 Task: Display the location "169 Perry Street, Grand Blanc, Michigan" while booking.
Action: Mouse moved to (814, 531)
Screenshot: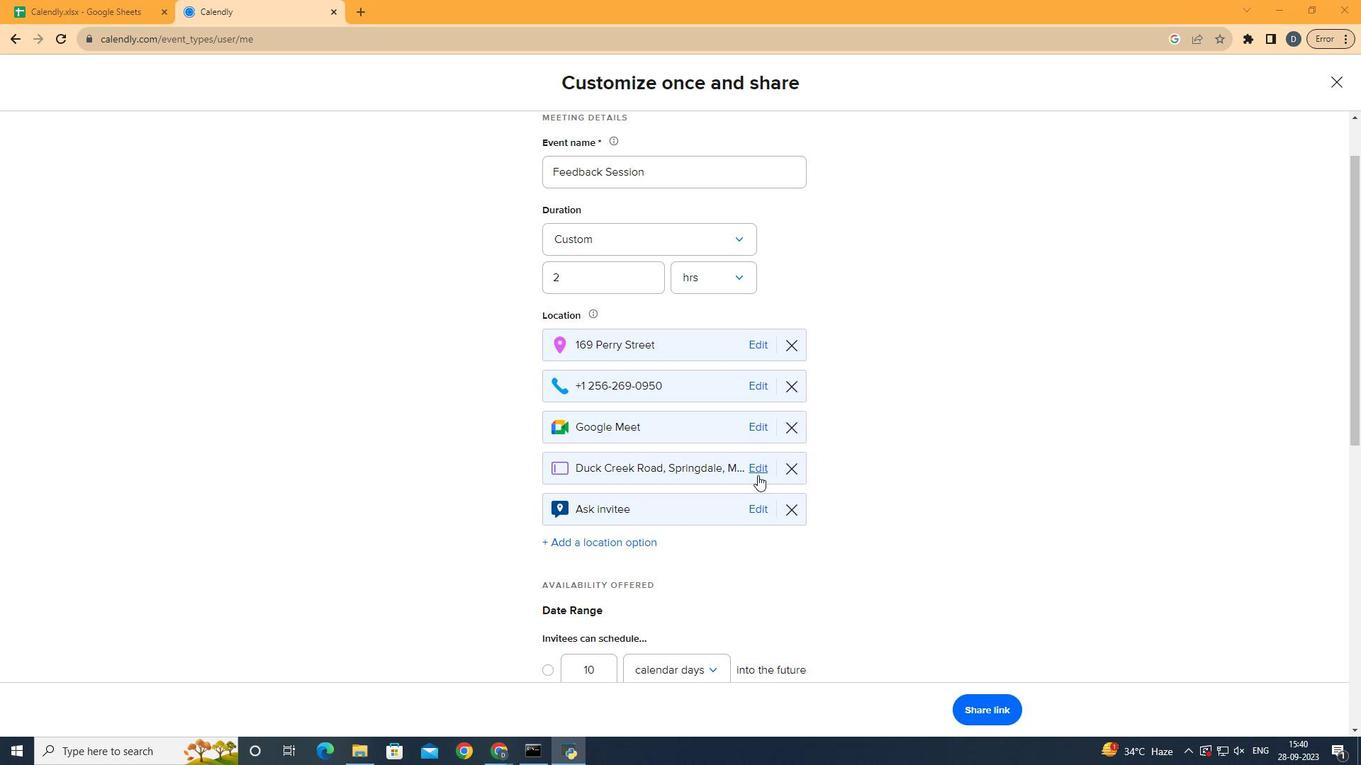 
Action: Mouse pressed left at (814, 531)
Screenshot: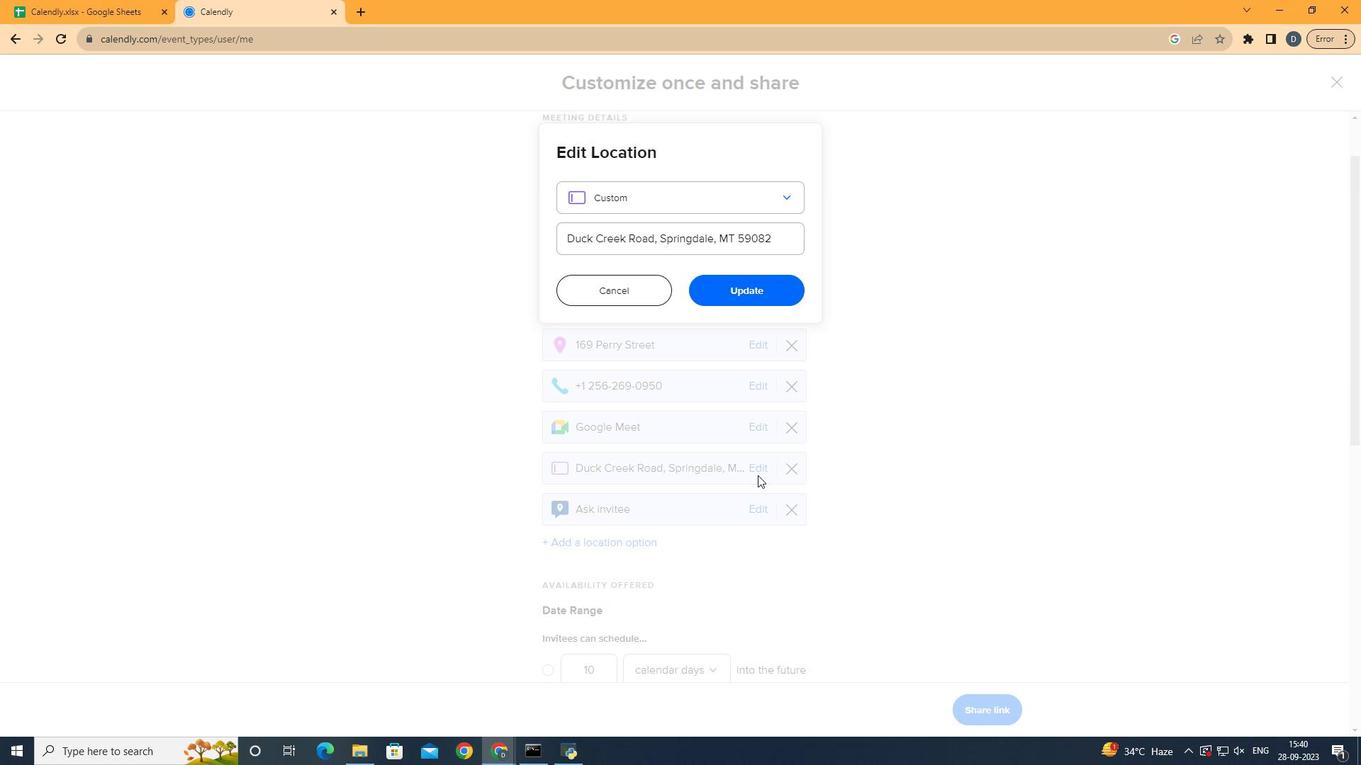 
Action: Mouse moved to (777, 244)
Screenshot: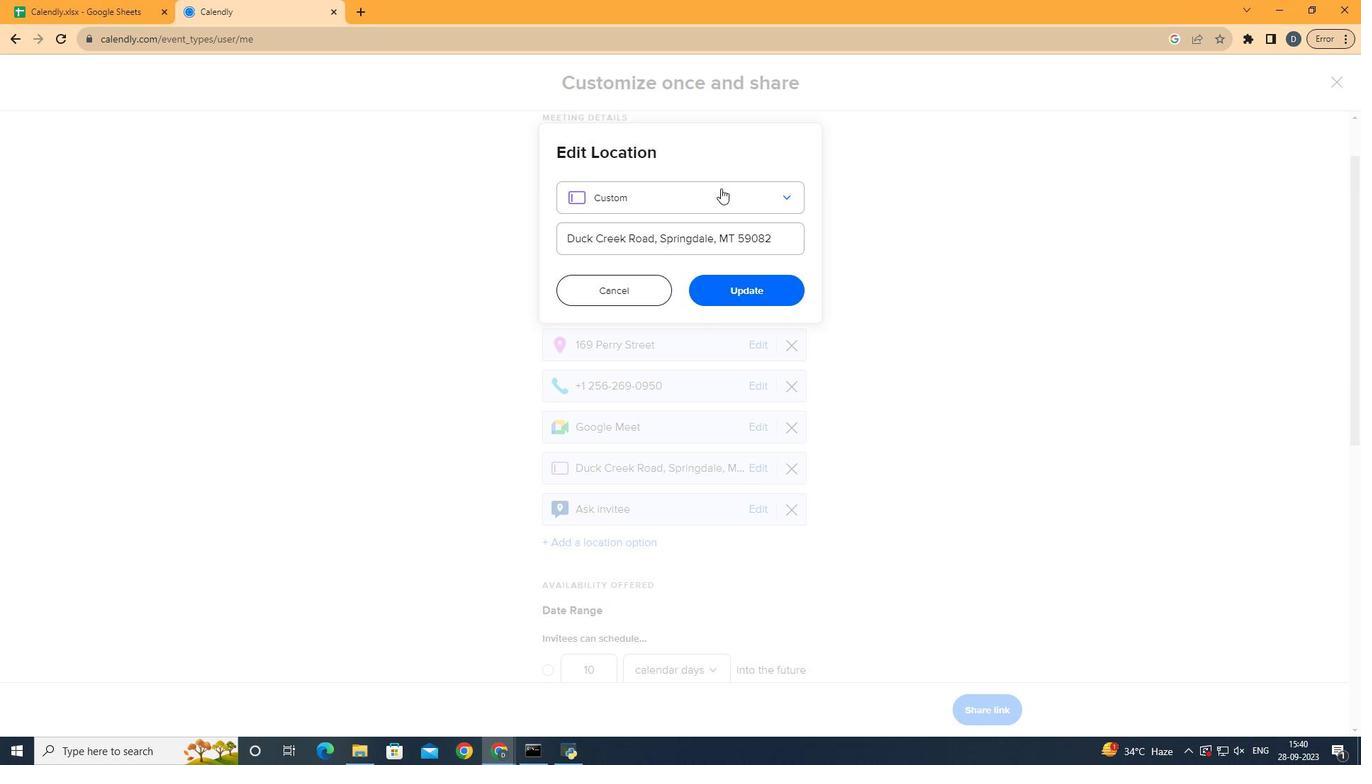 
Action: Mouse pressed left at (777, 244)
Screenshot: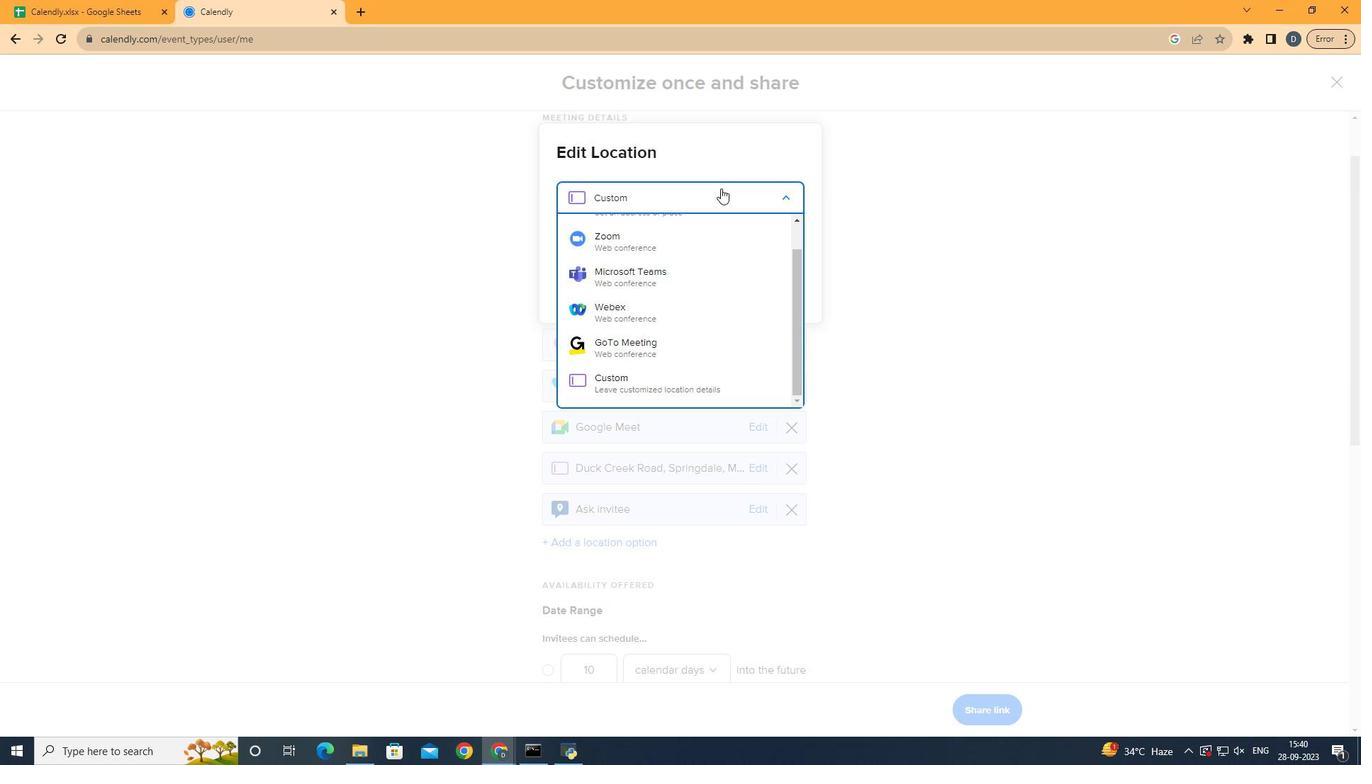 
Action: Mouse moved to (789, 450)
Screenshot: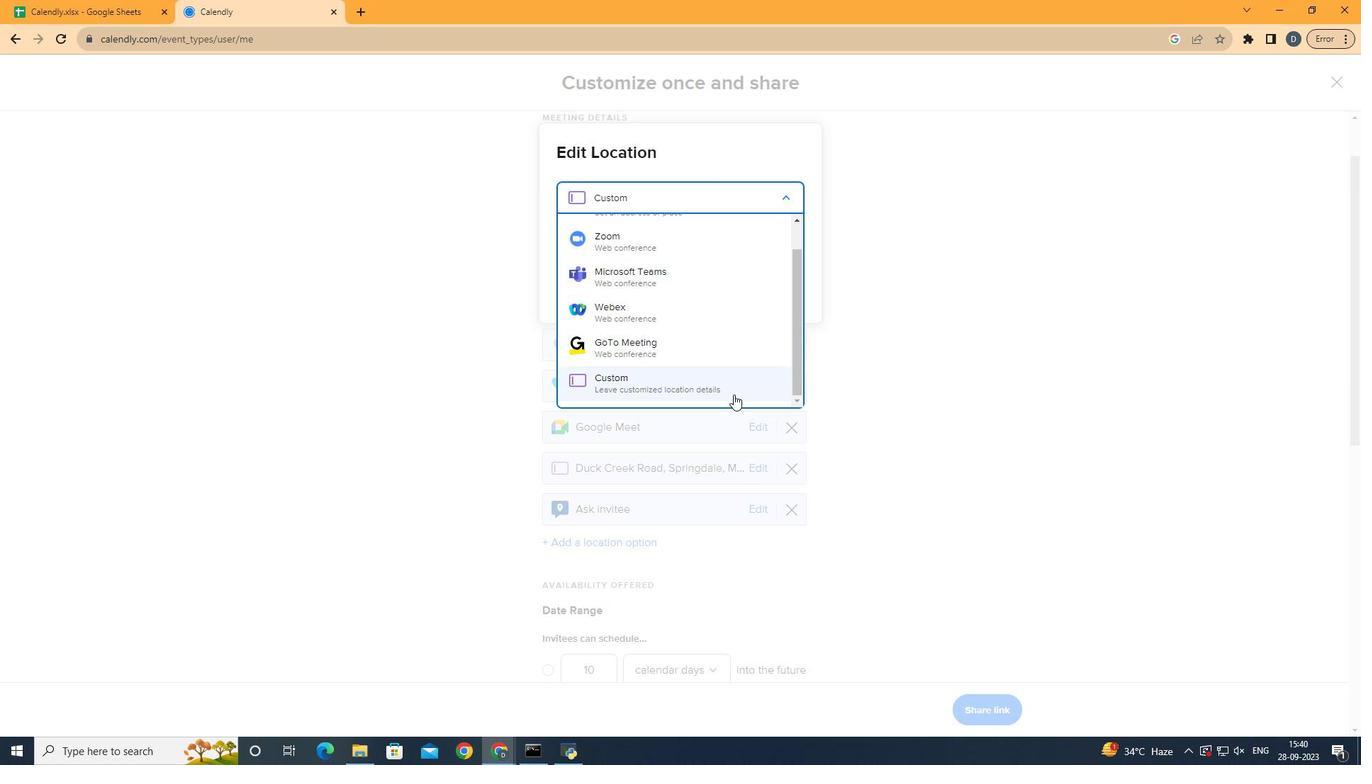 
Action: Mouse scrolled (789, 451) with delta (0, 0)
Screenshot: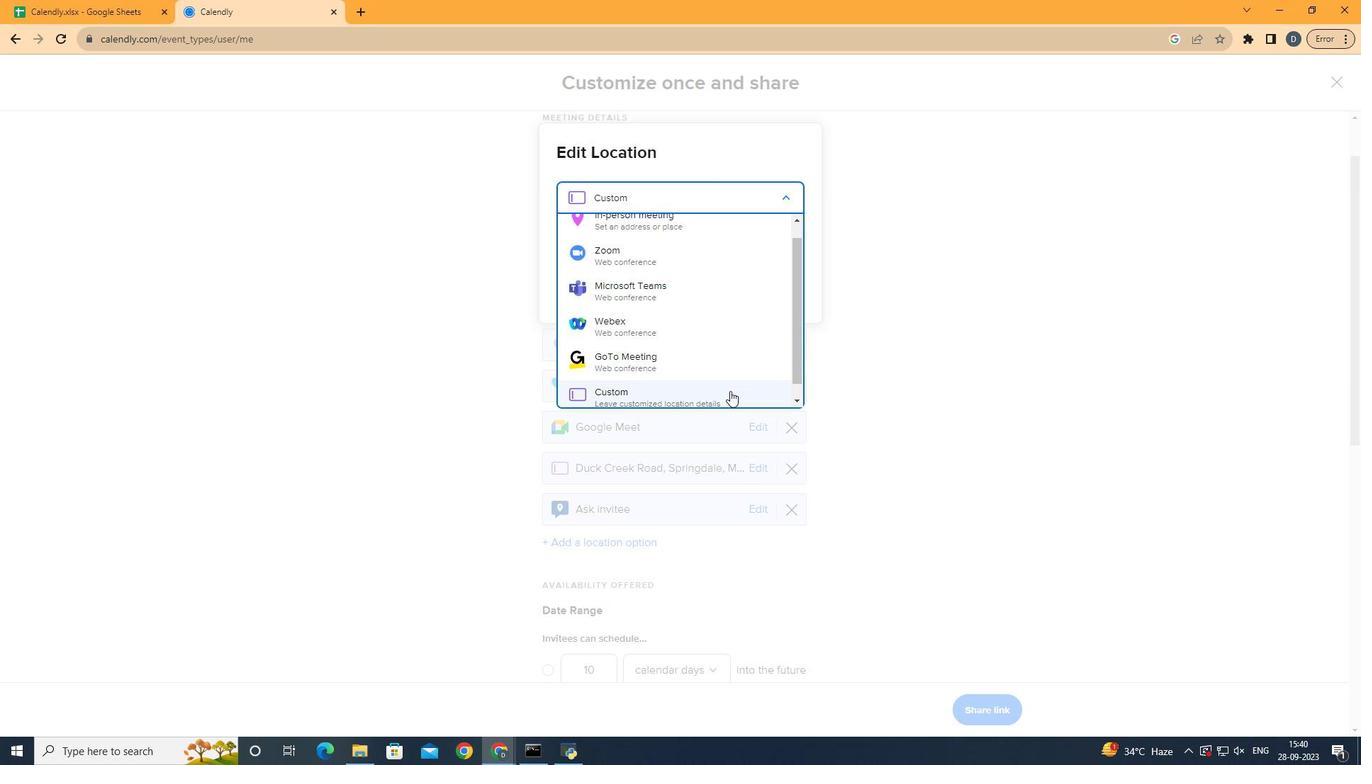 
Action: Mouse scrolled (789, 451) with delta (0, 0)
Screenshot: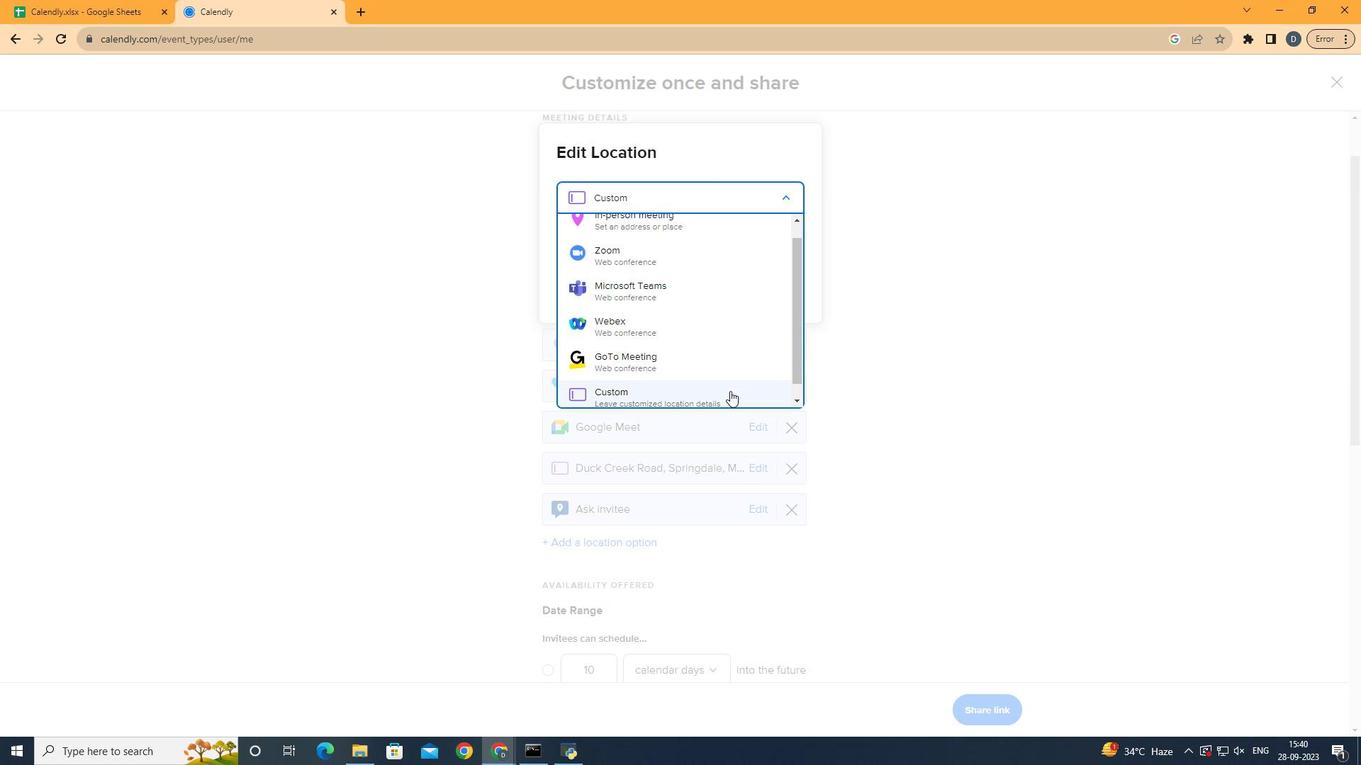 
Action: Mouse scrolled (789, 451) with delta (0, 0)
Screenshot: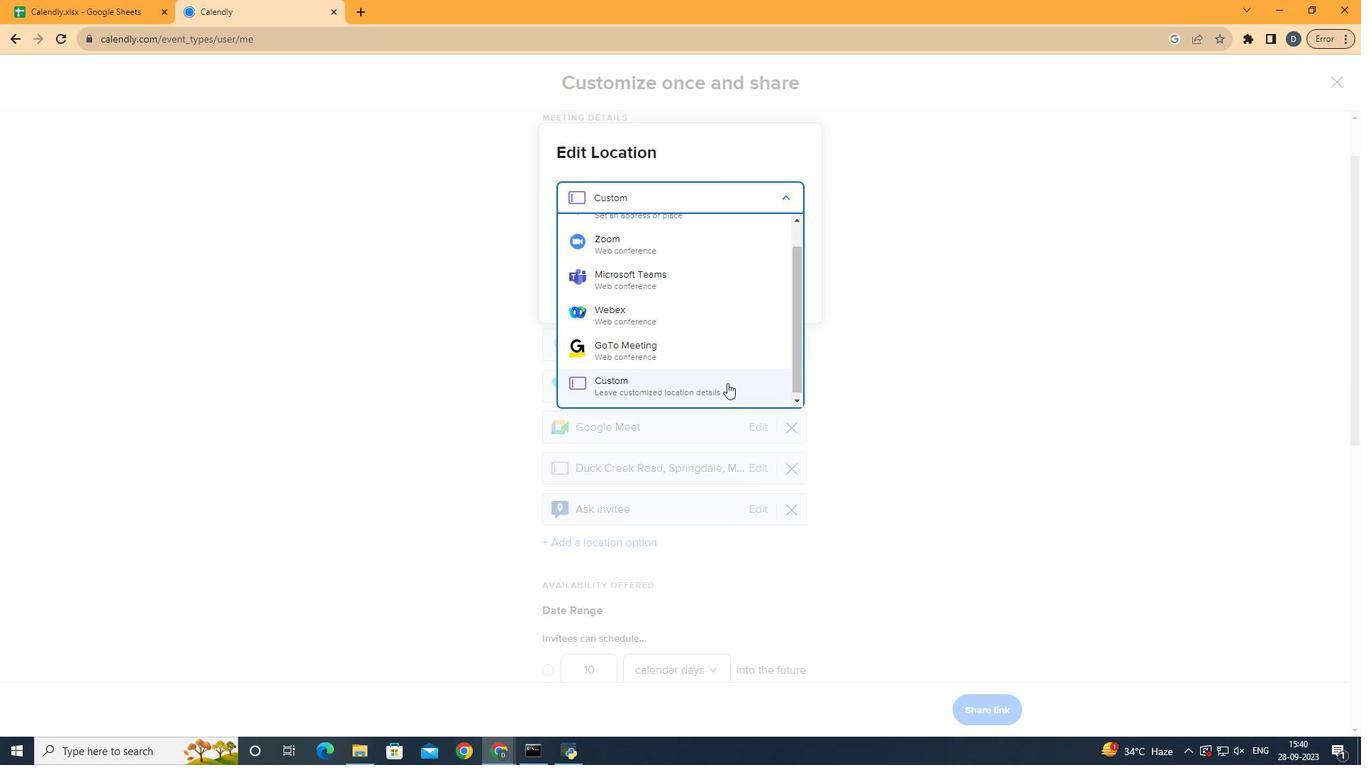 
Action: Mouse scrolled (789, 451) with delta (0, 0)
Screenshot: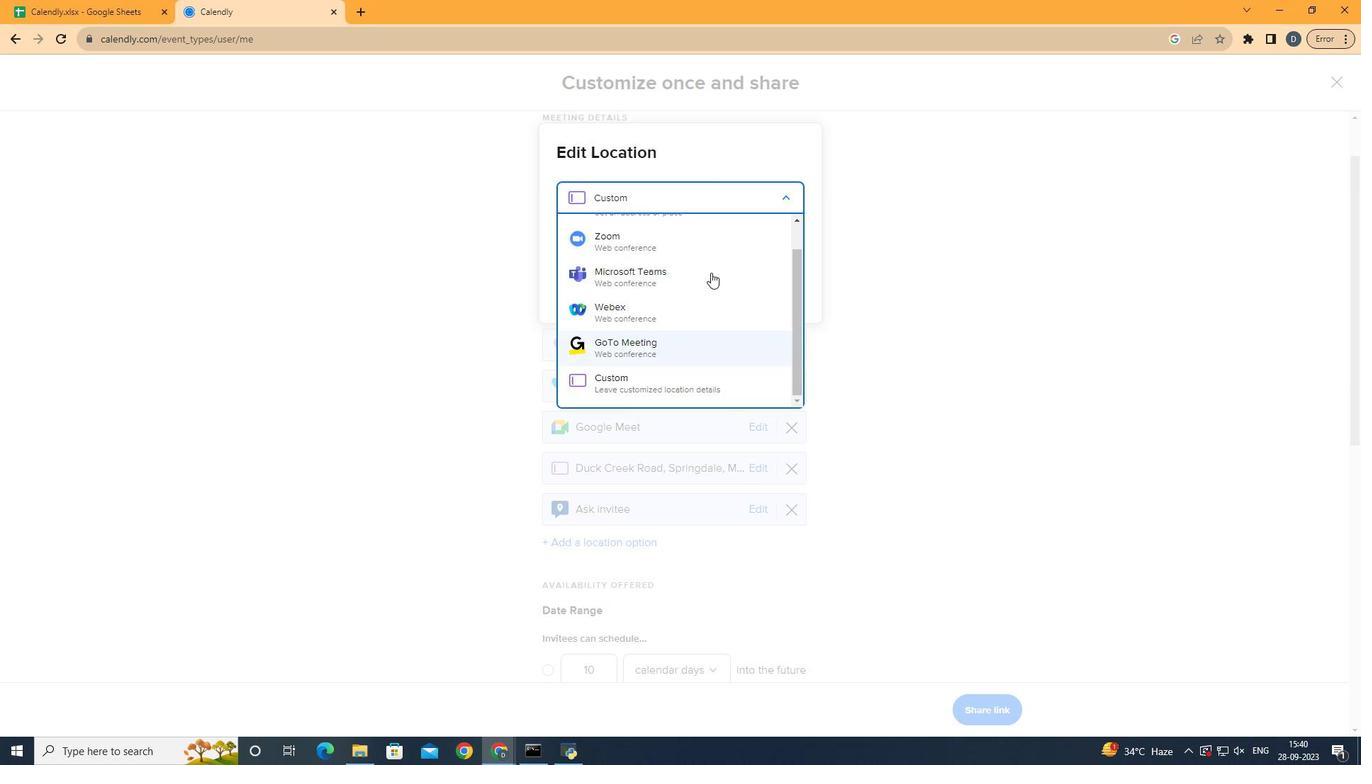 
Action: Mouse scrolled (789, 450) with delta (0, 0)
Screenshot: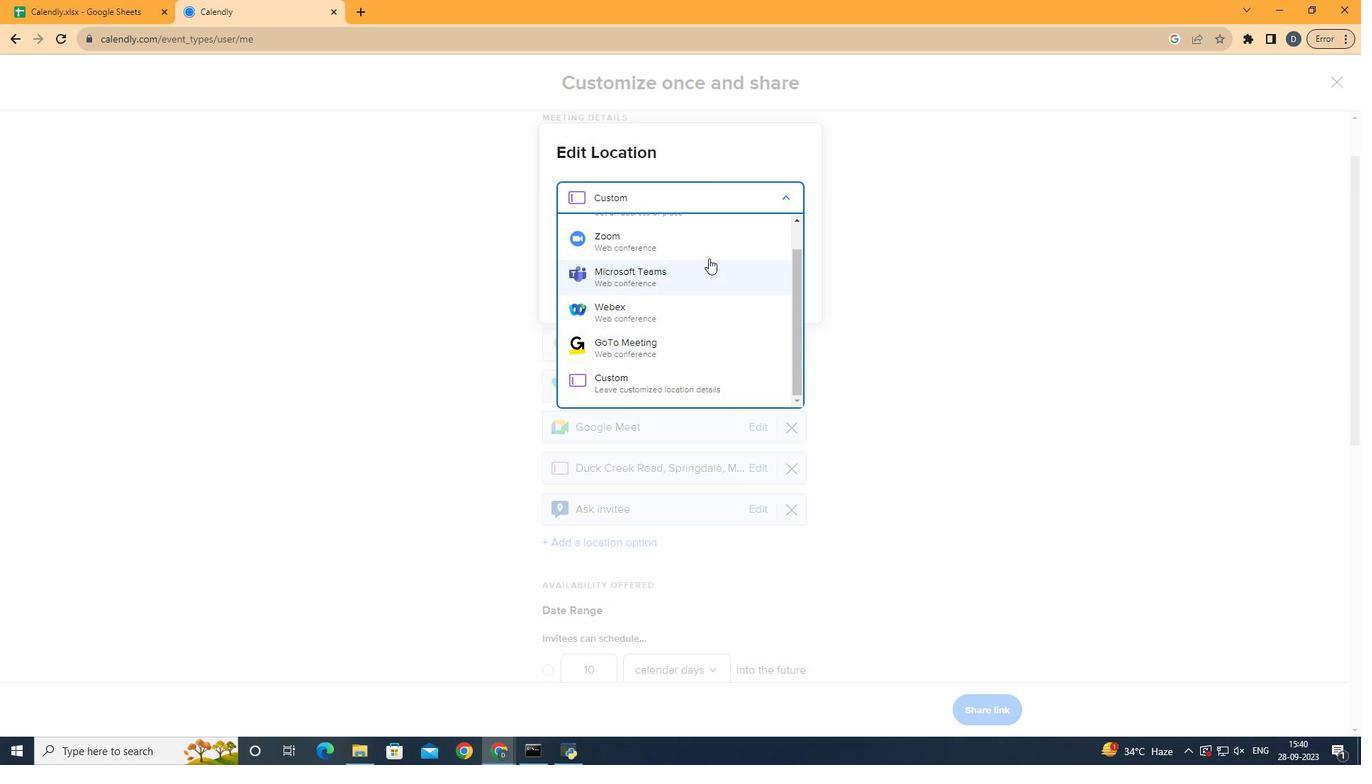 
Action: Mouse moved to (765, 314)
Screenshot: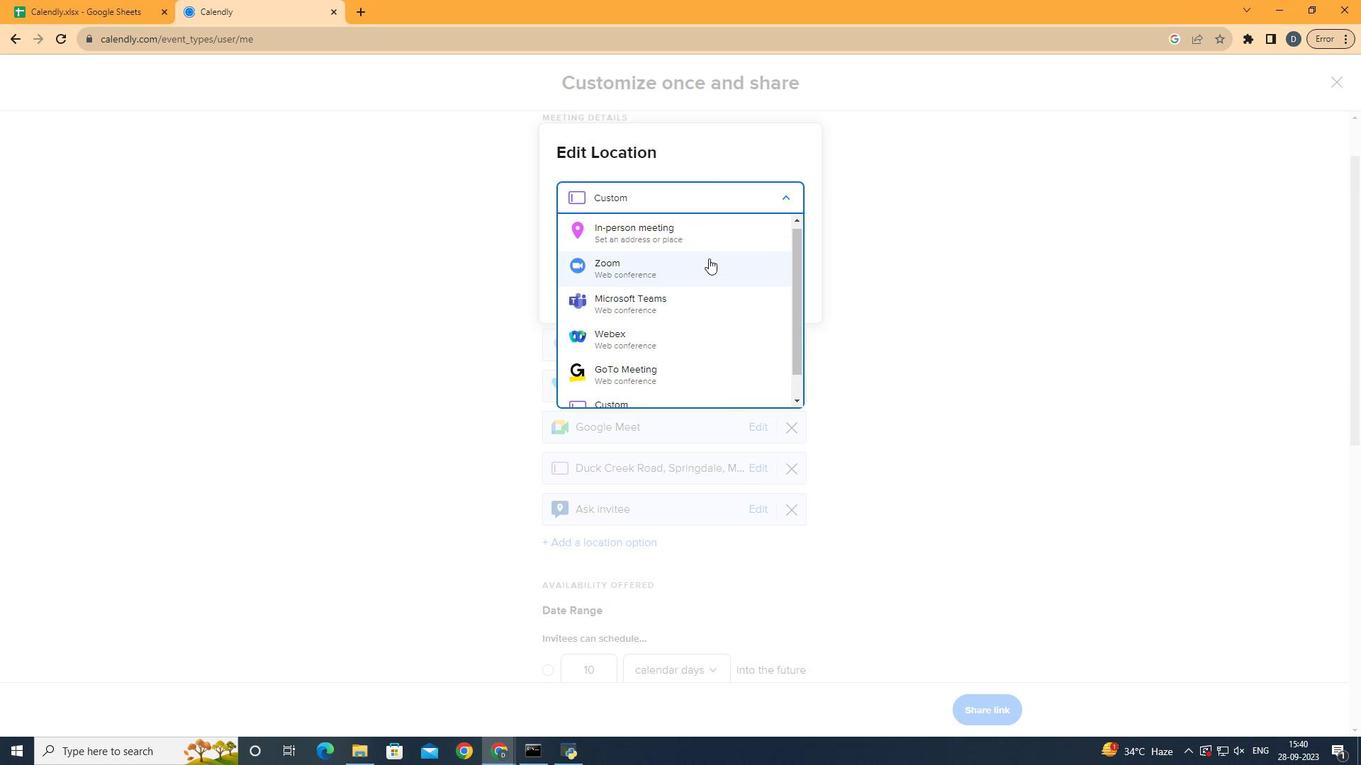 
Action: Mouse scrolled (765, 315) with delta (0, 0)
Screenshot: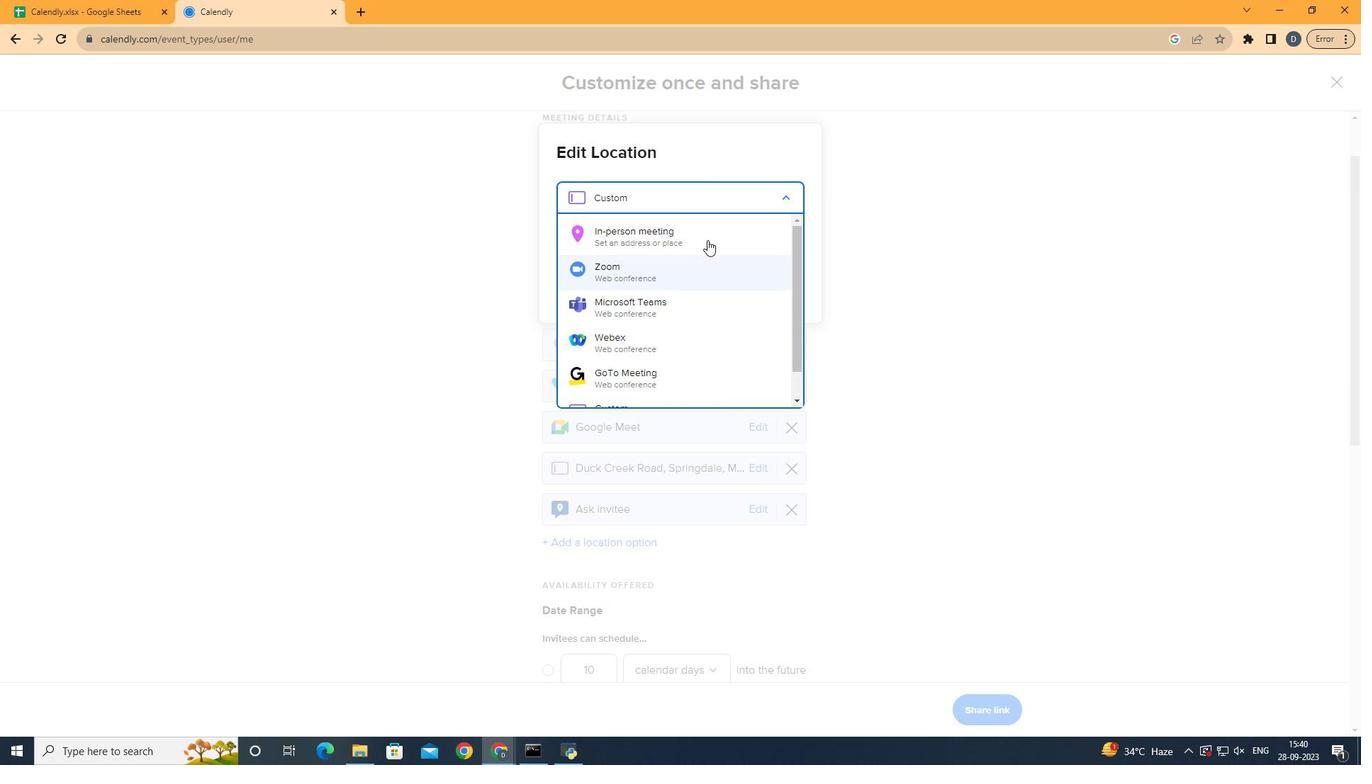 
Action: Mouse scrolled (765, 315) with delta (0, 0)
Screenshot: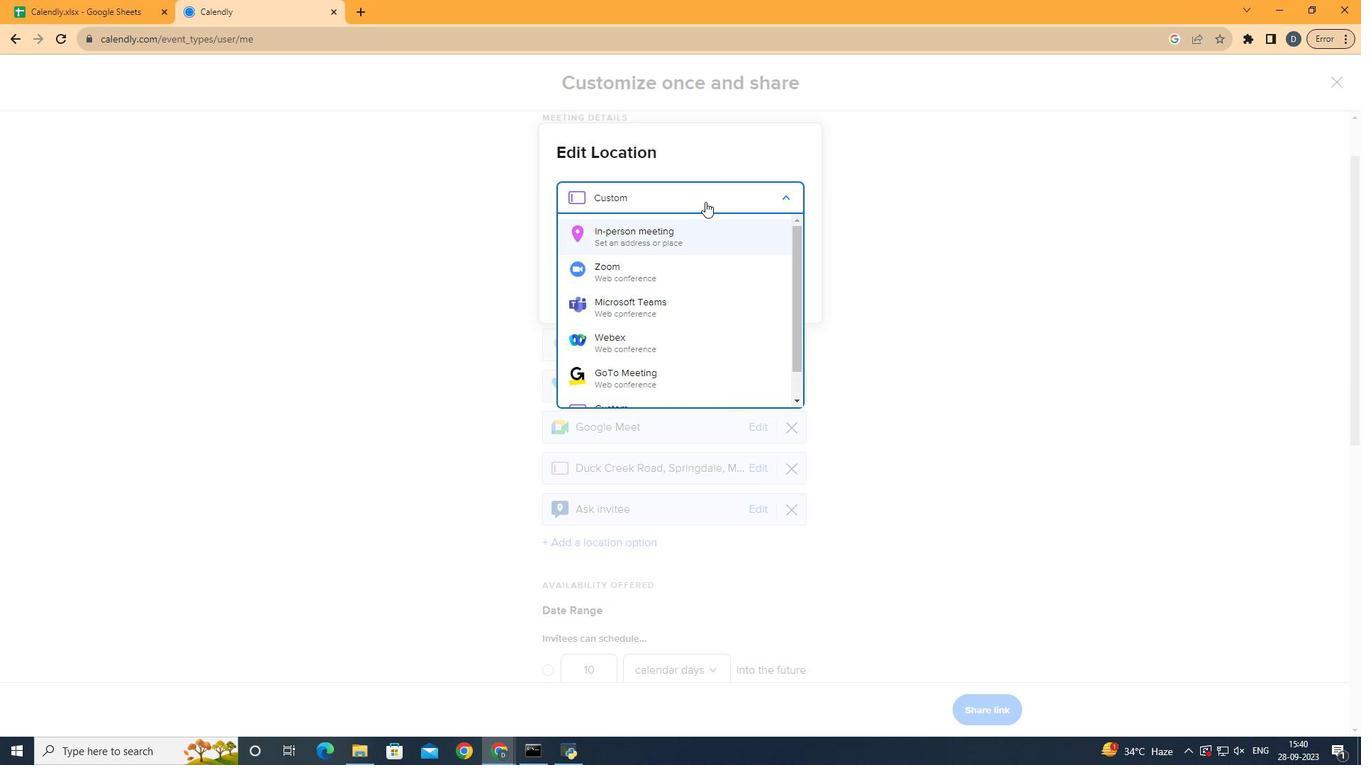
Action: Mouse moved to (775, 364)
Screenshot: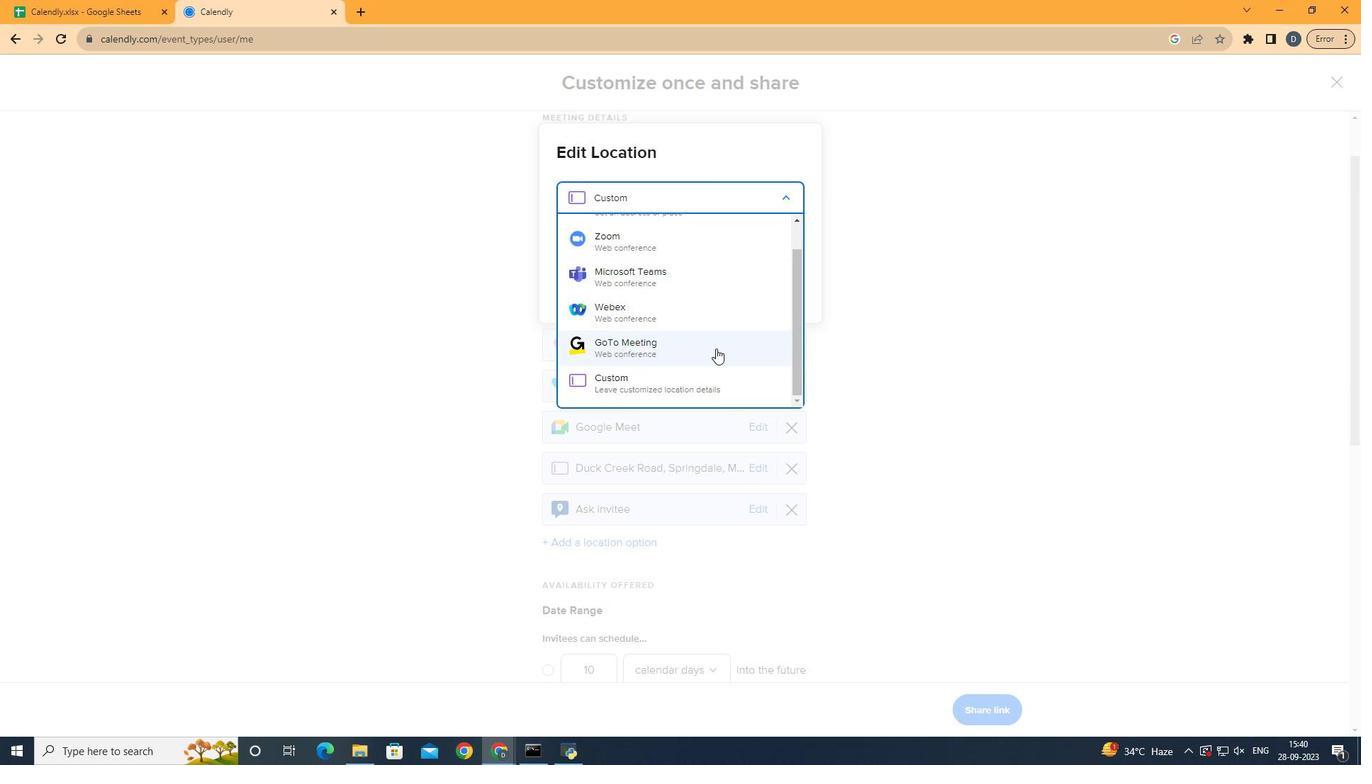 
Action: Mouse scrolled (775, 363) with delta (0, 0)
Screenshot: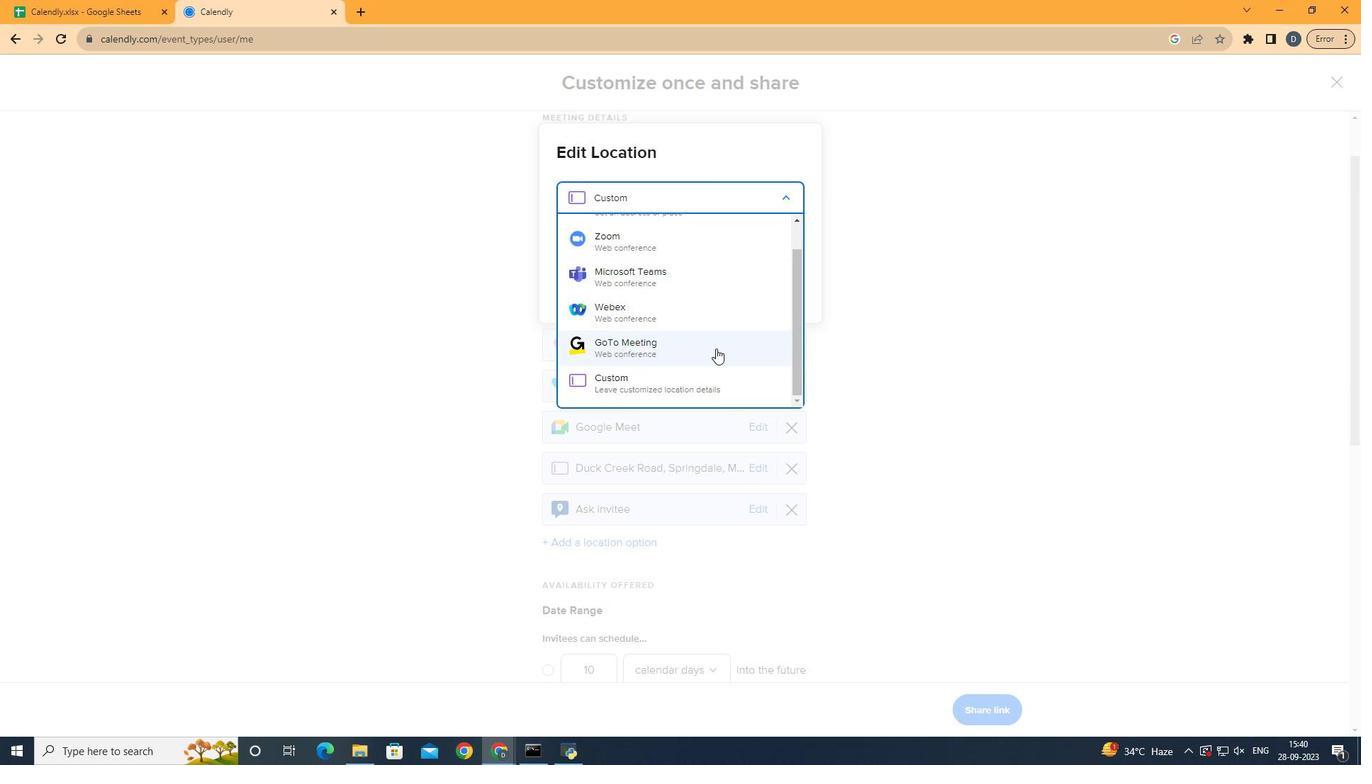 
Action: Mouse scrolled (775, 363) with delta (0, 0)
Screenshot: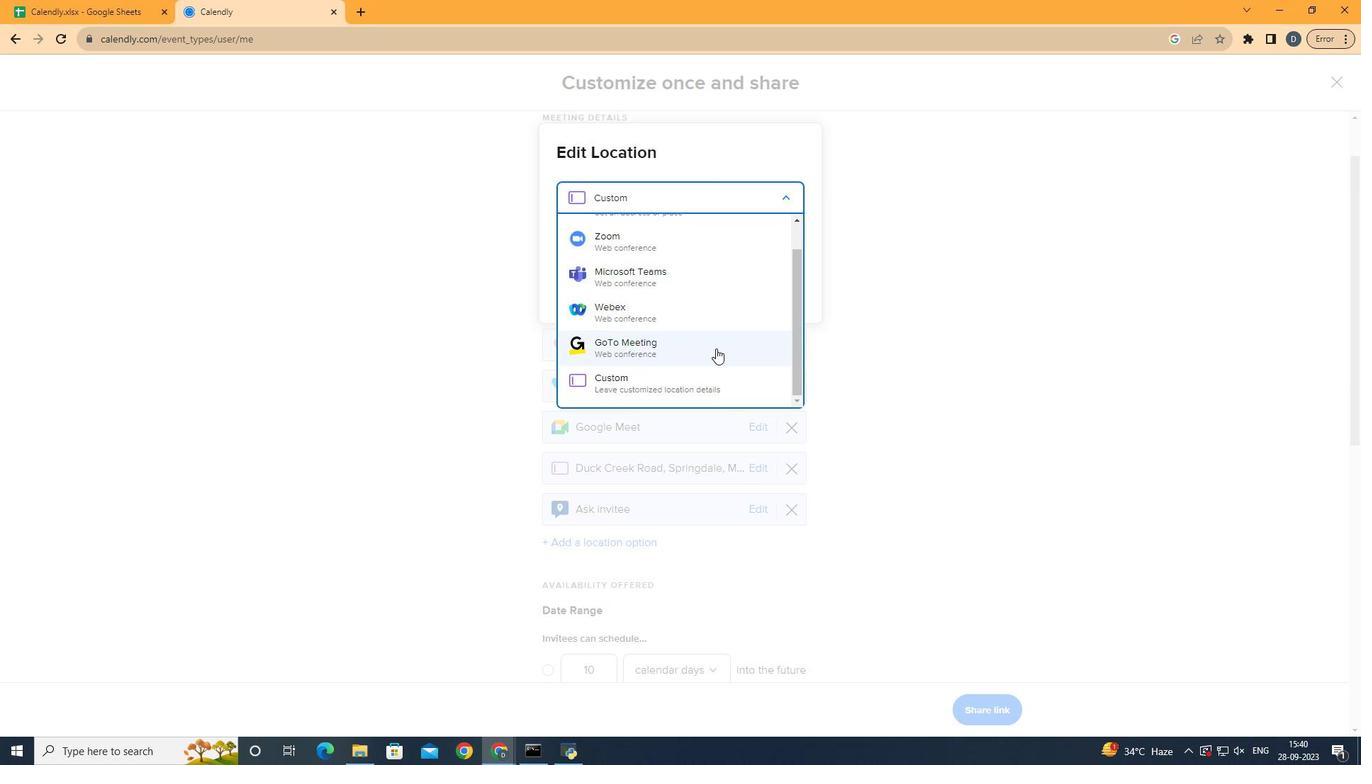 
Action: Mouse scrolled (775, 363) with delta (0, 0)
Screenshot: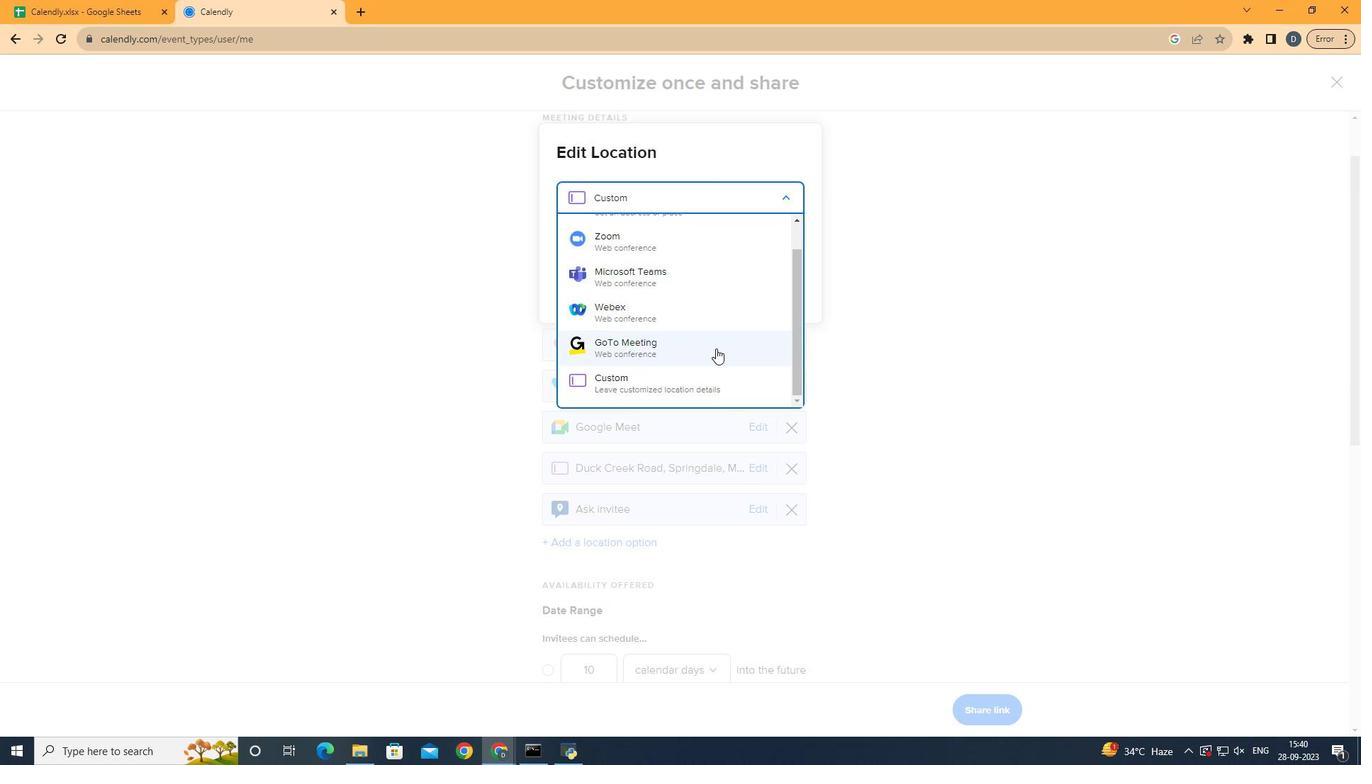 
Action: Mouse moved to (772, 212)
Screenshot: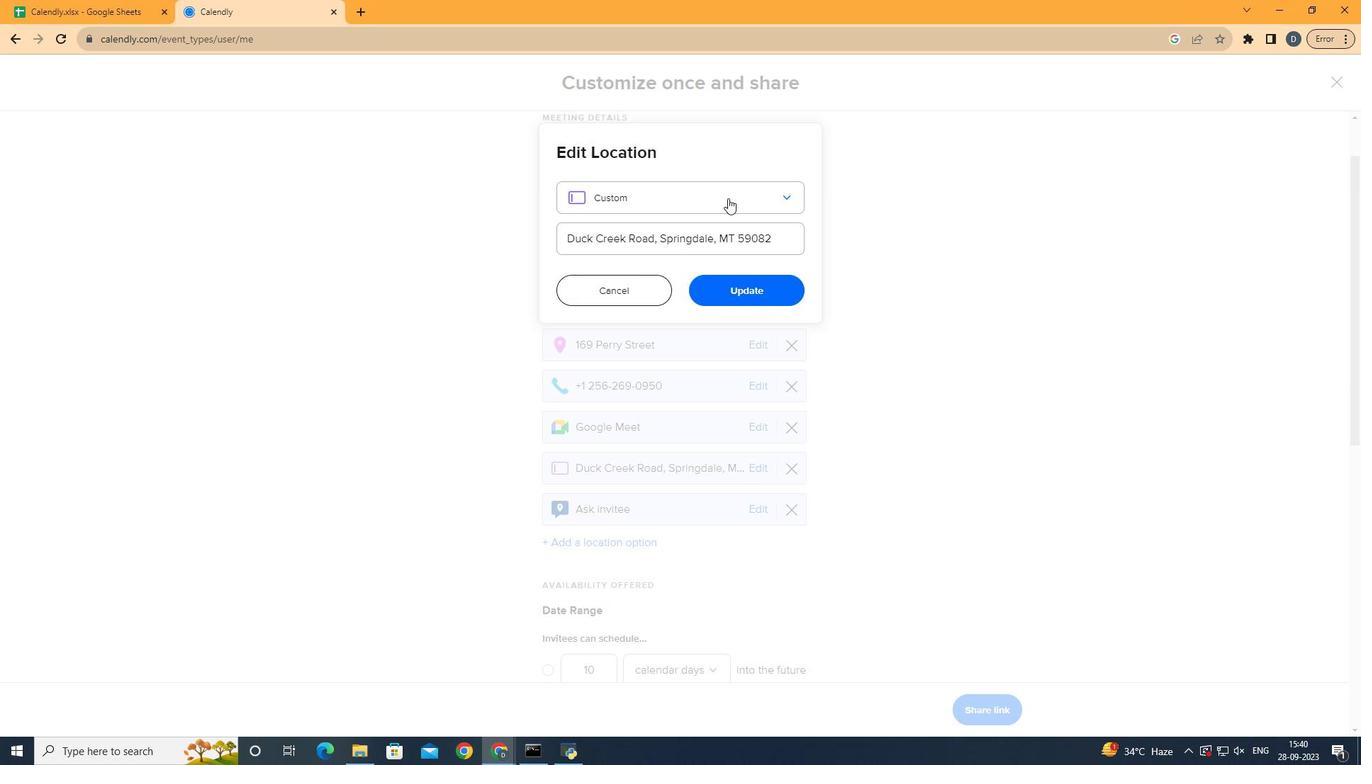 
Action: Mouse pressed left at (772, 212)
Screenshot: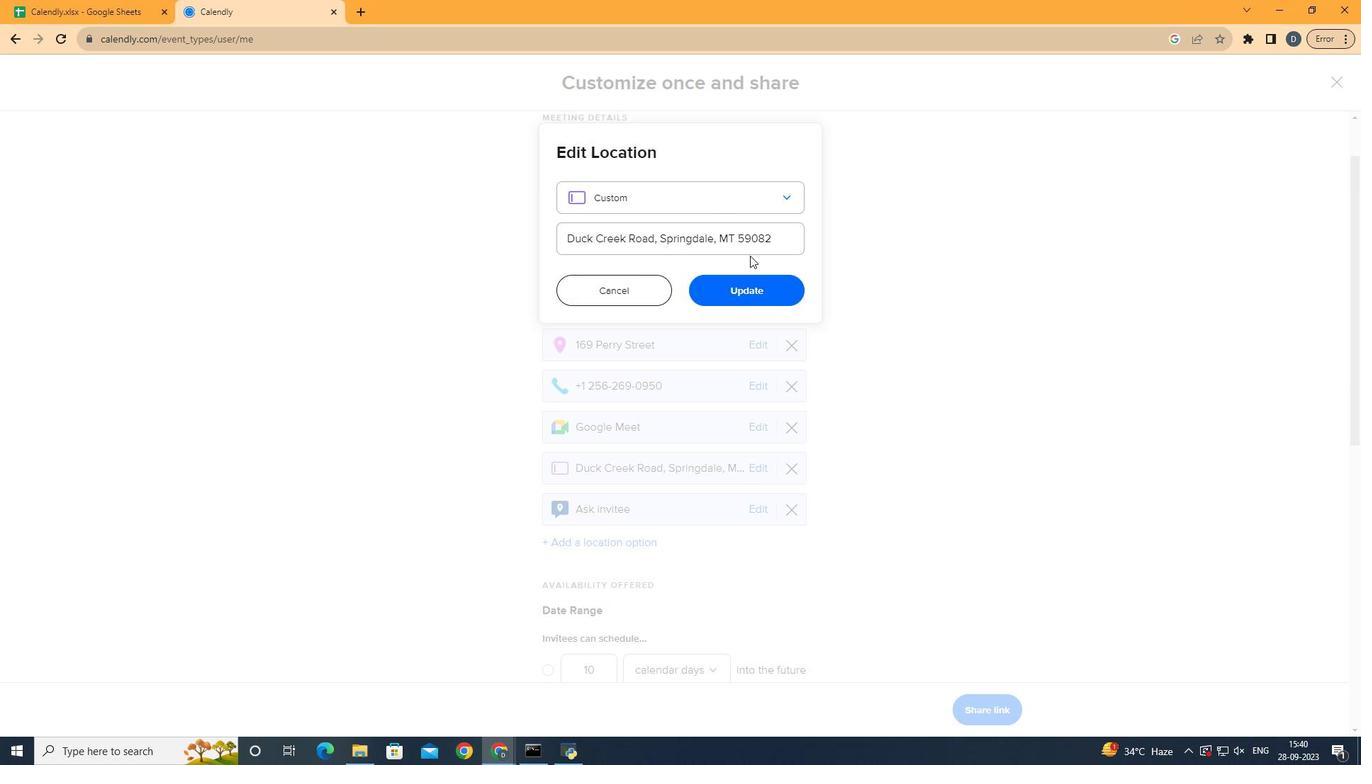 
Action: Mouse moved to (823, 352)
Screenshot: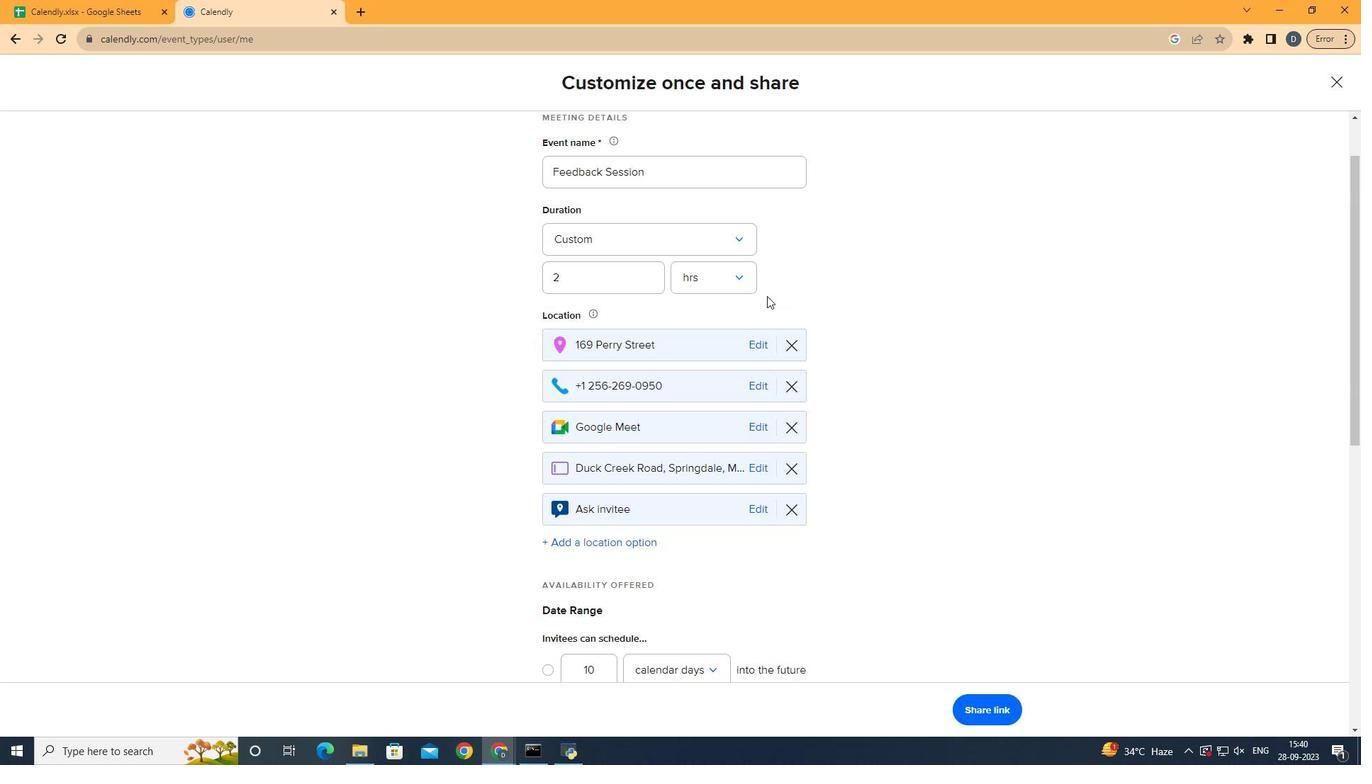 
Action: Mouse pressed left at (823, 352)
Screenshot: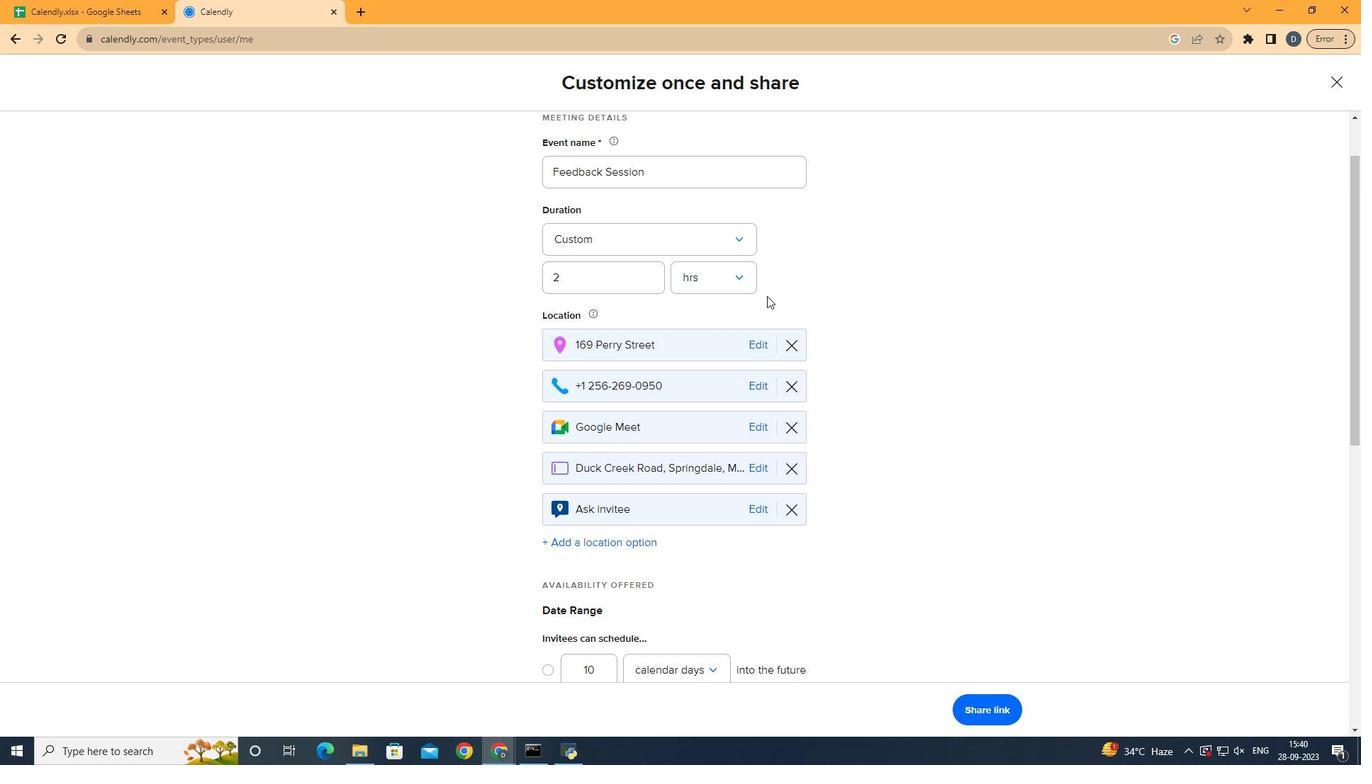 
Action: Mouse moved to (979, 379)
Screenshot: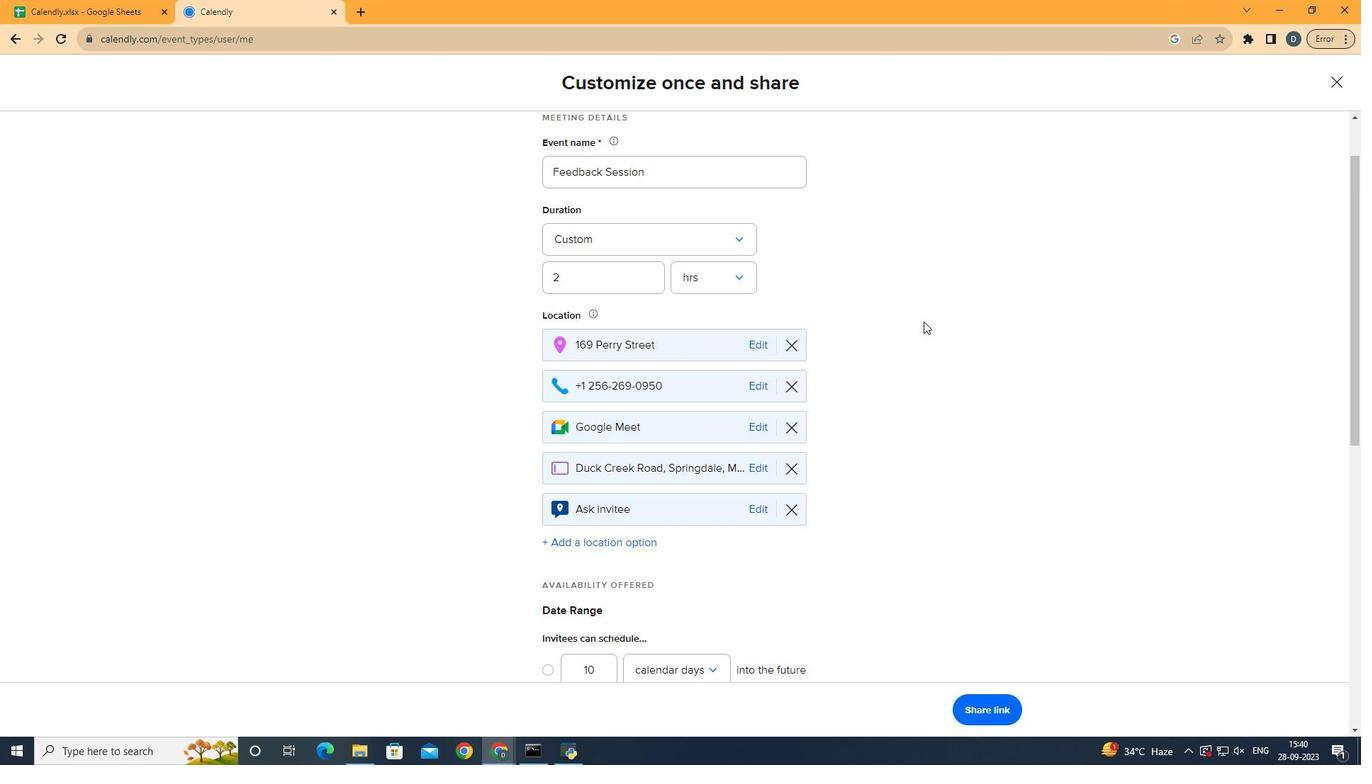 
